 Task: Clear the cookies and other site data from last 4 weeks.
Action: Mouse moved to (1230, 38)
Screenshot: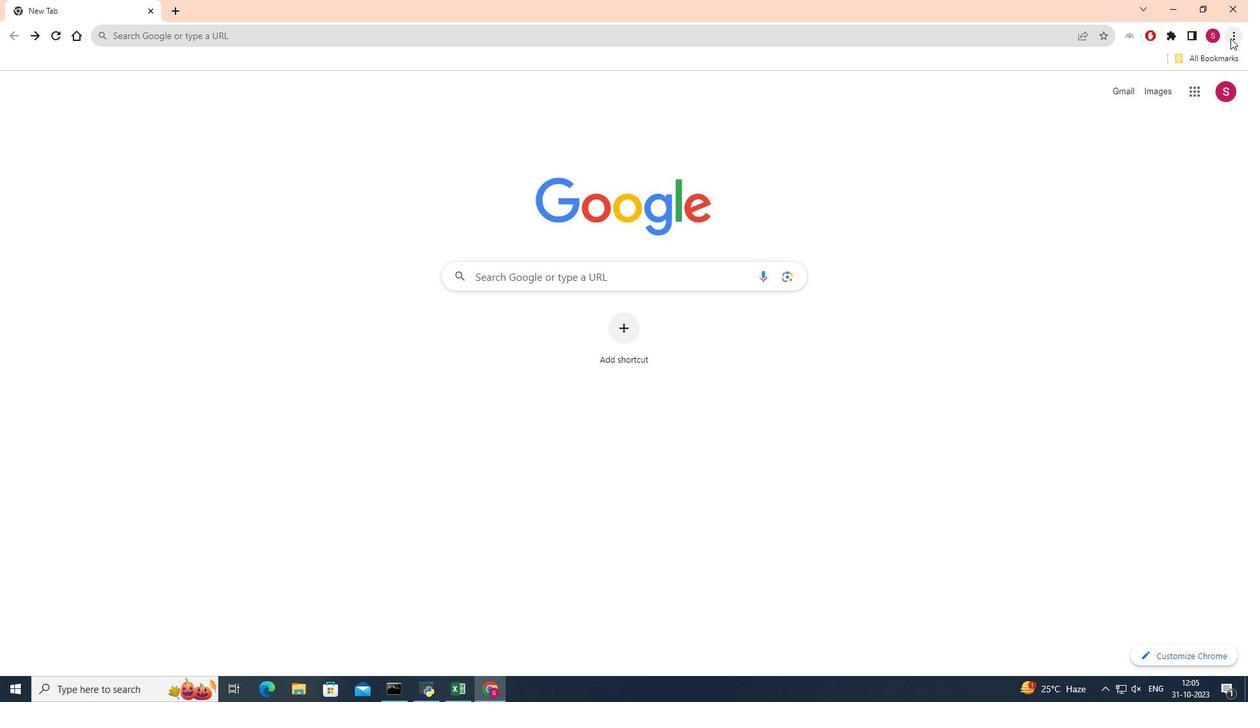 
Action: Mouse pressed left at (1230, 38)
Screenshot: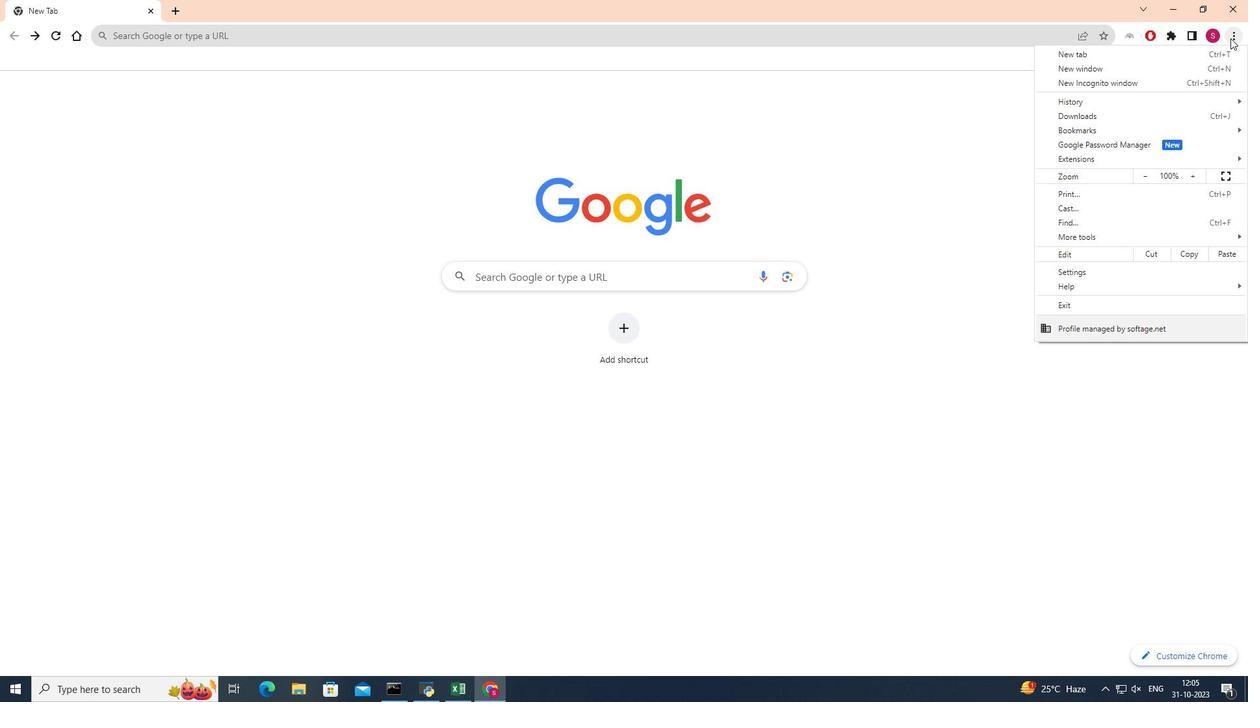 
Action: Mouse moved to (1056, 96)
Screenshot: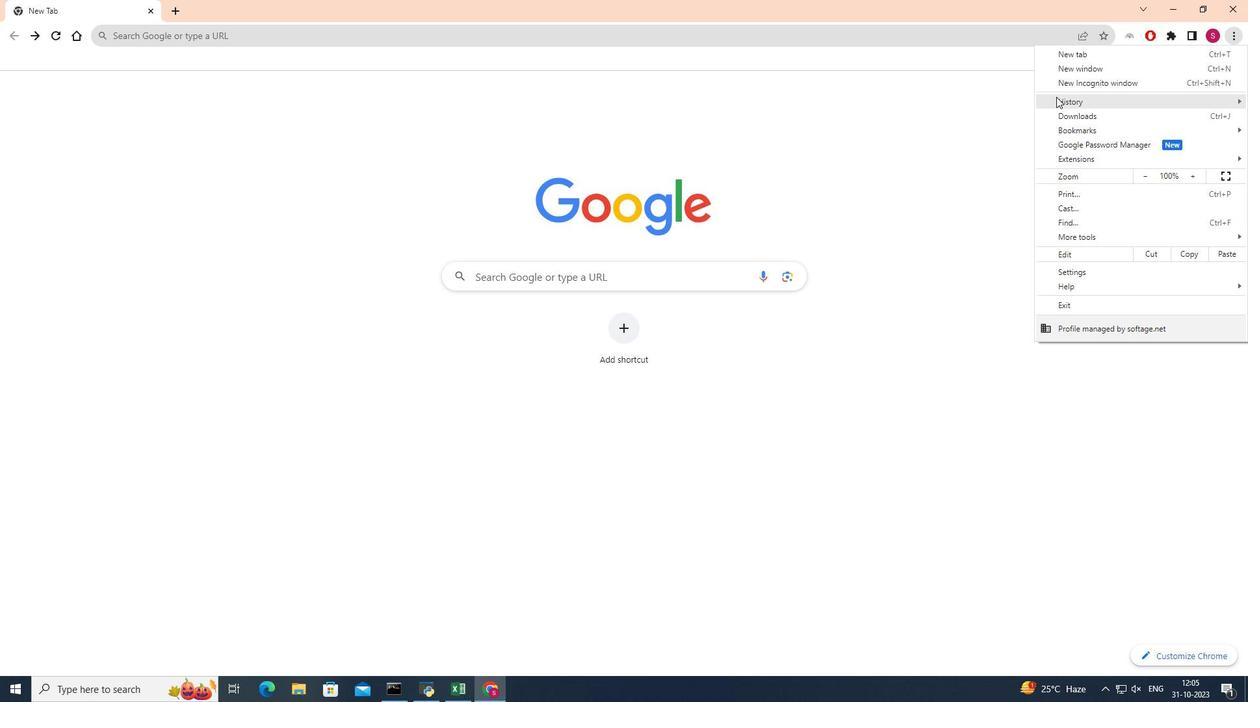
Action: Mouse pressed left at (1056, 96)
Screenshot: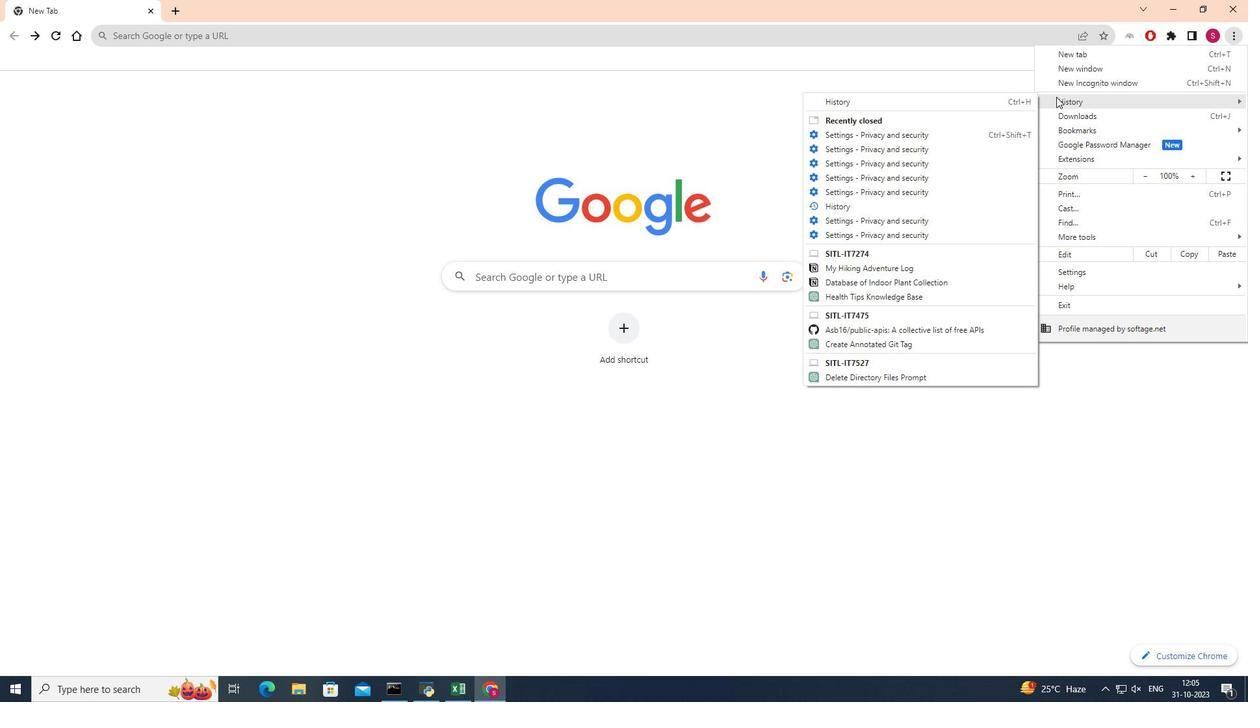 
Action: Mouse pressed left at (1056, 96)
Screenshot: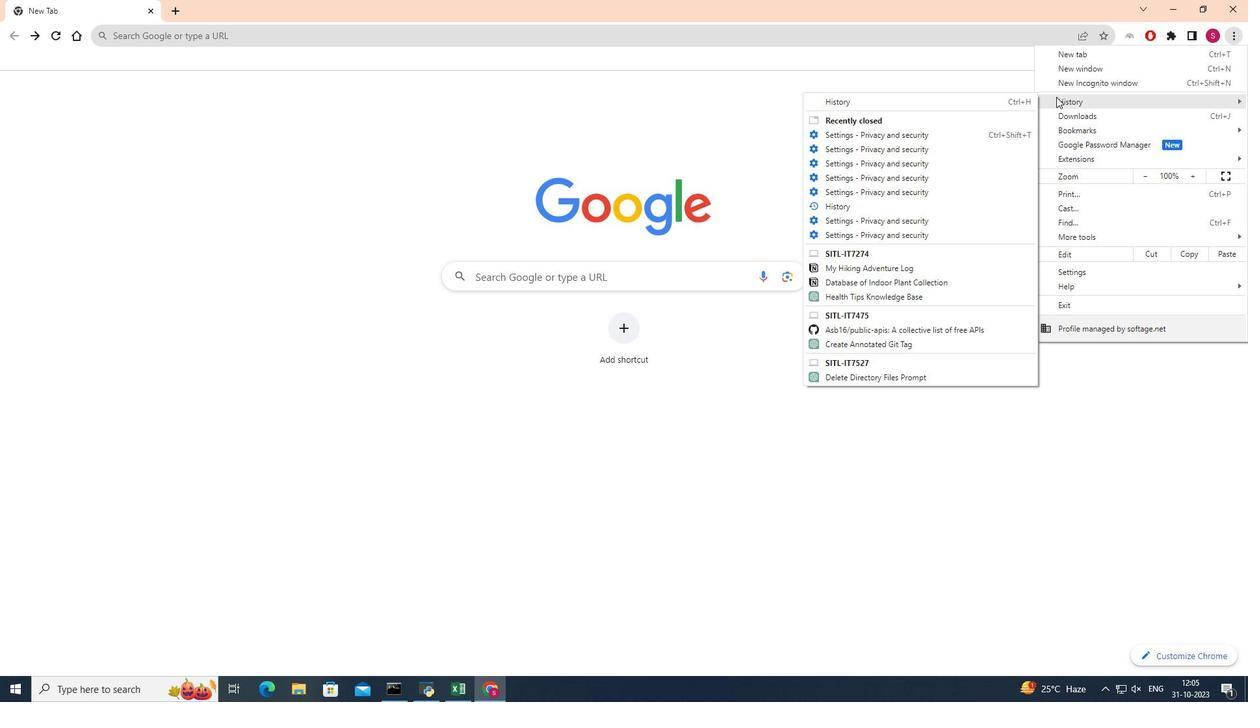 
Action: Mouse moved to (947, 101)
Screenshot: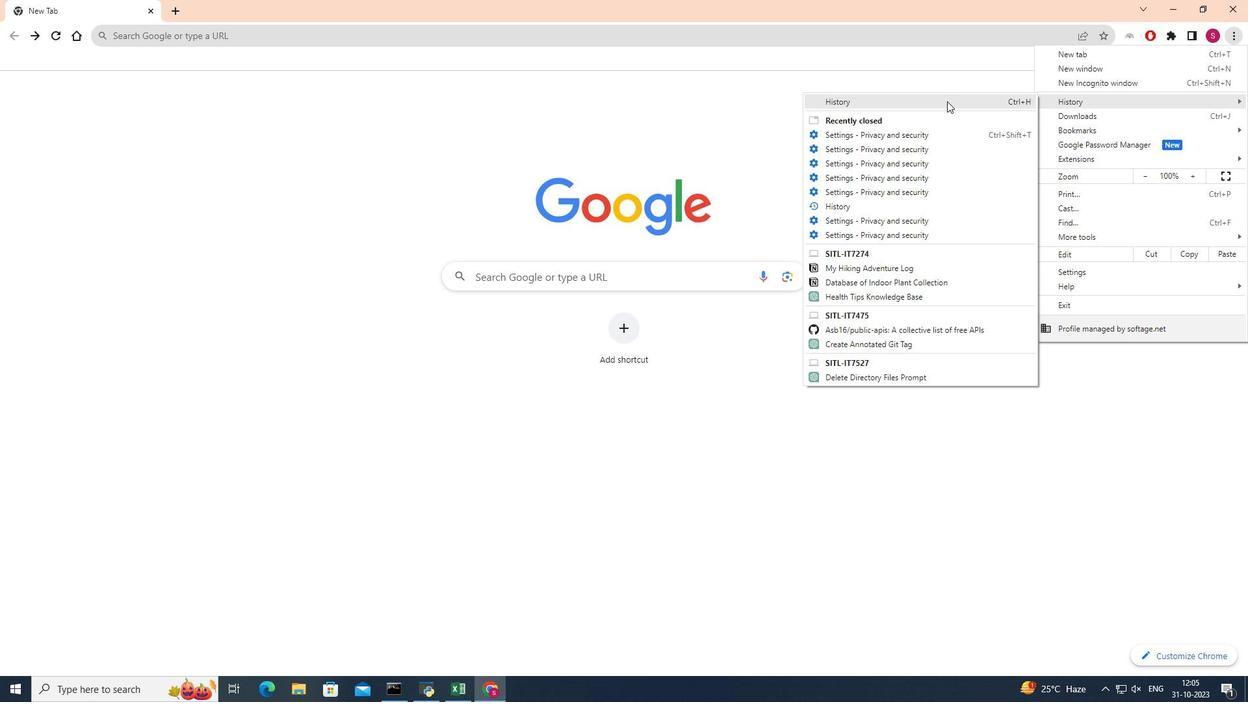 
Action: Mouse pressed left at (947, 101)
Screenshot: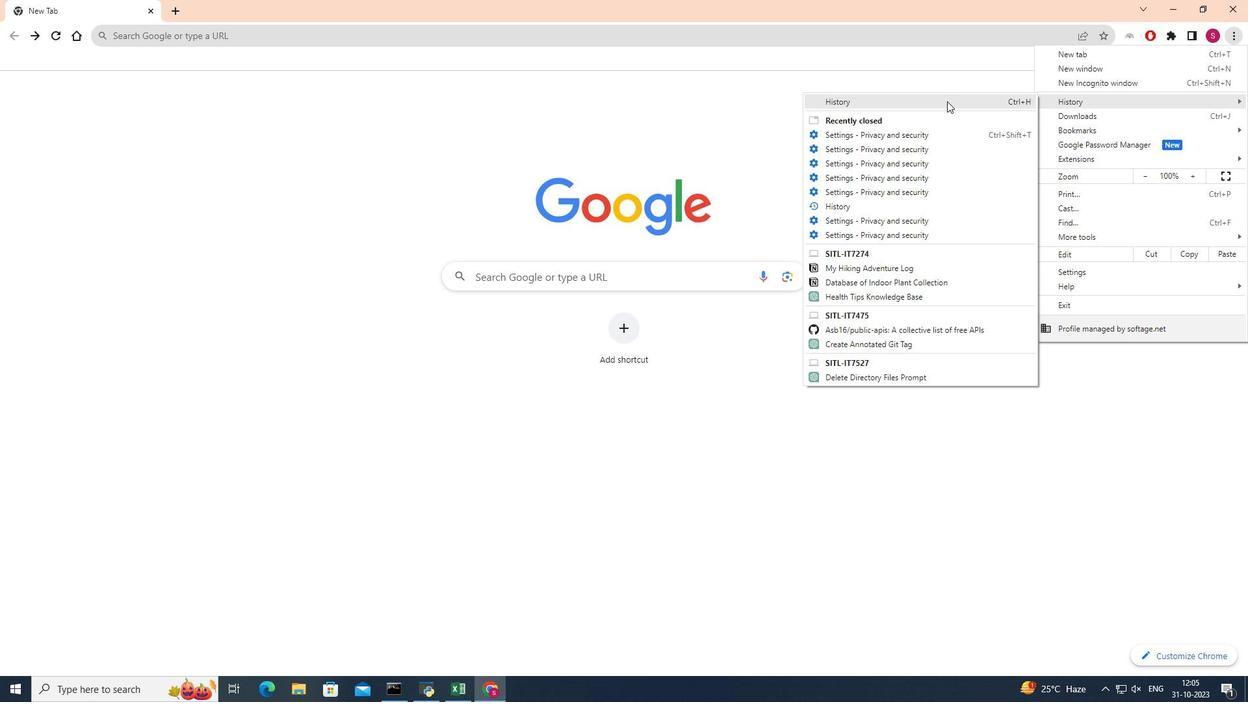 
Action: Mouse moved to (43, 151)
Screenshot: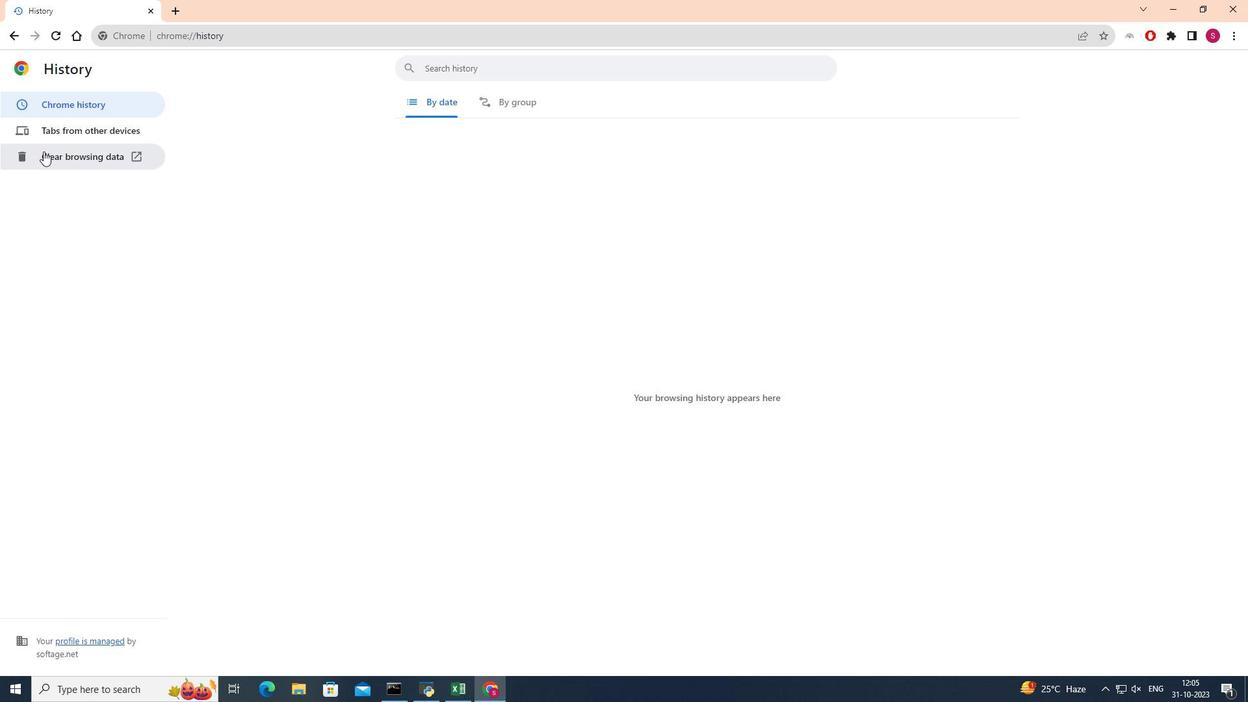 
Action: Mouse pressed left at (43, 151)
Screenshot: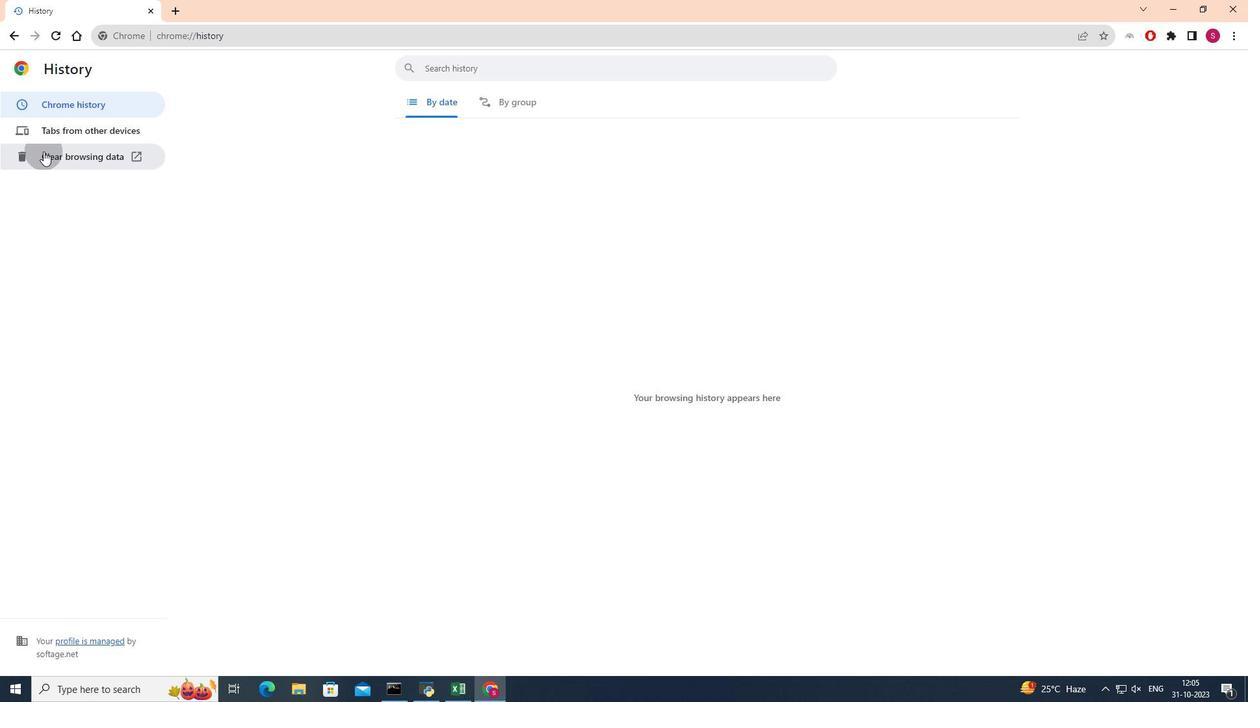 
Action: Mouse moved to (635, 235)
Screenshot: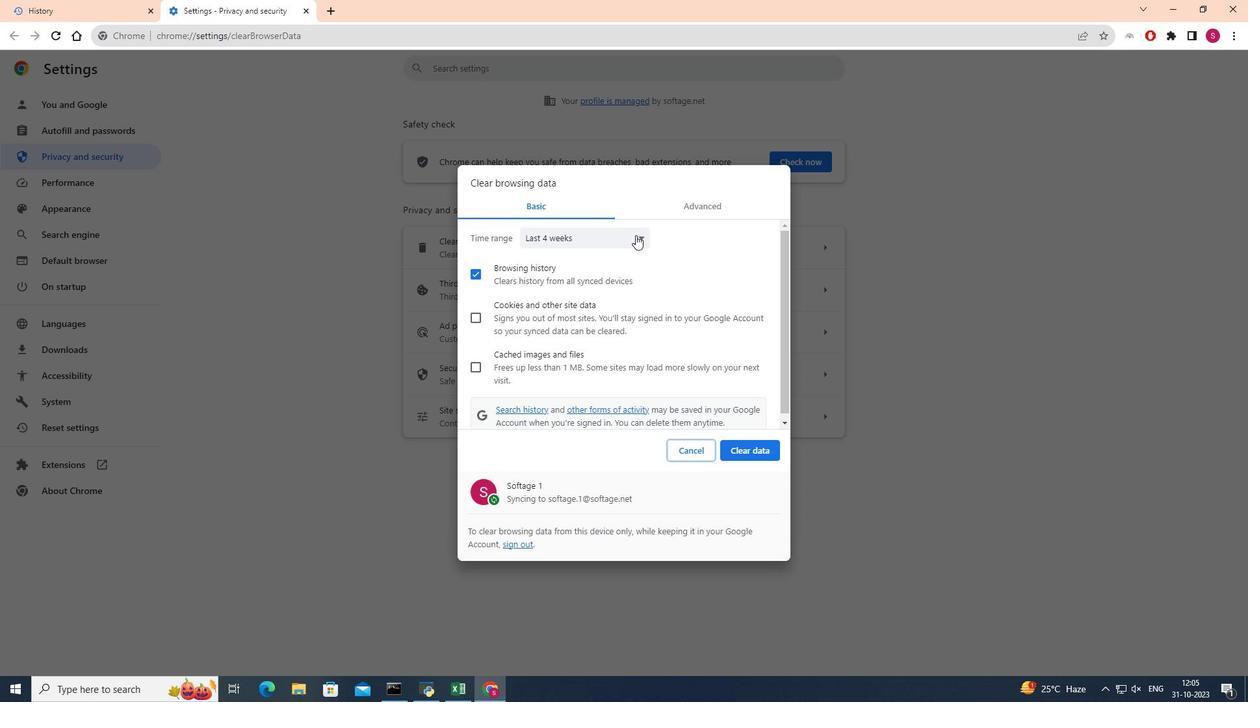 
Action: Mouse pressed left at (635, 235)
Screenshot: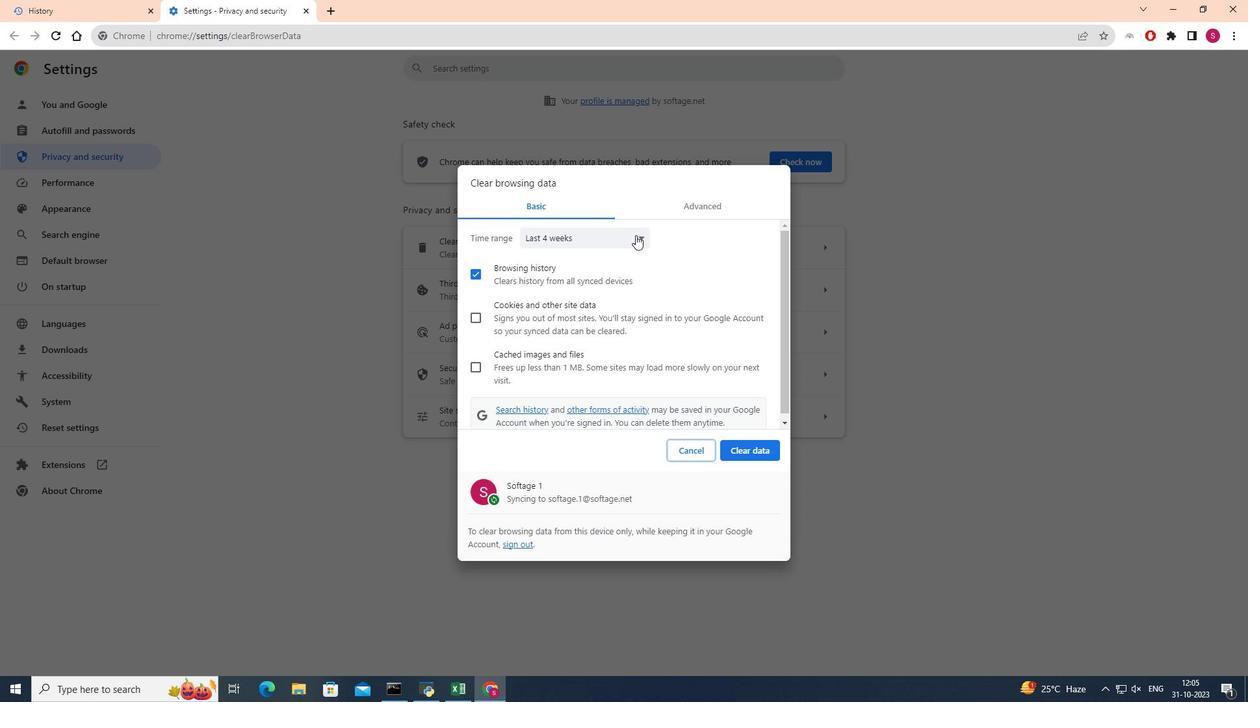 
Action: Mouse moved to (564, 288)
Screenshot: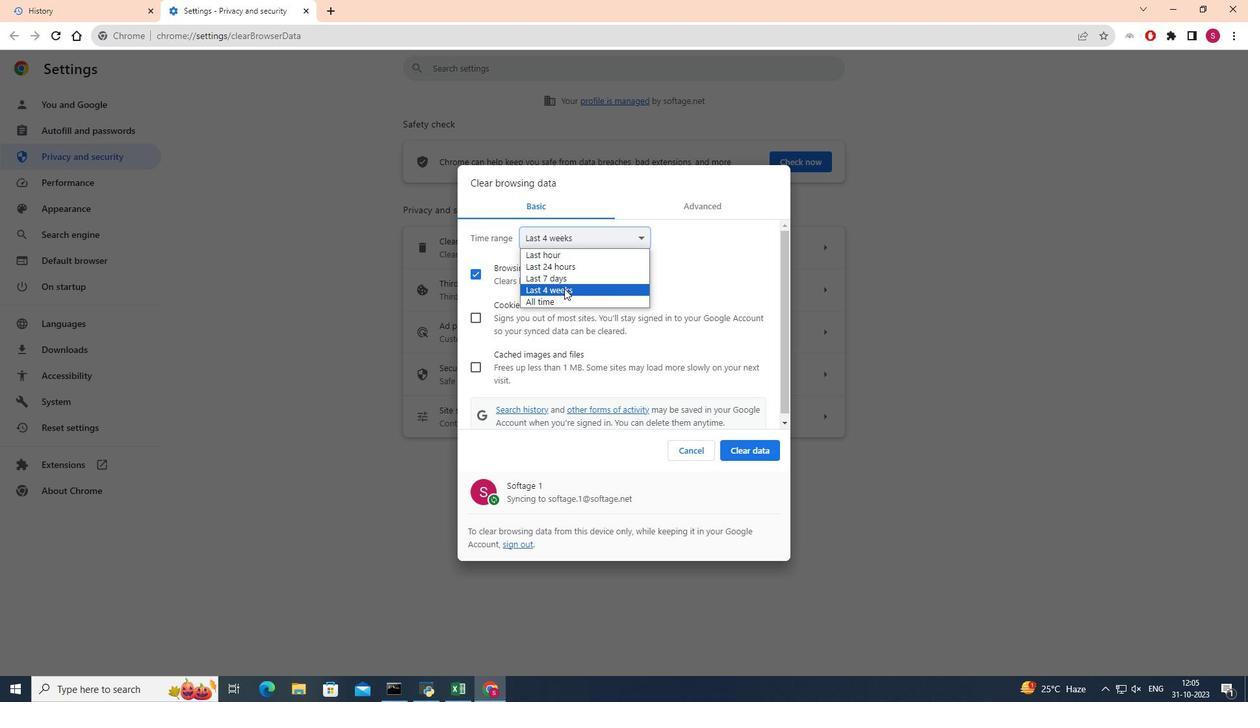 
Action: Mouse pressed left at (564, 288)
Screenshot: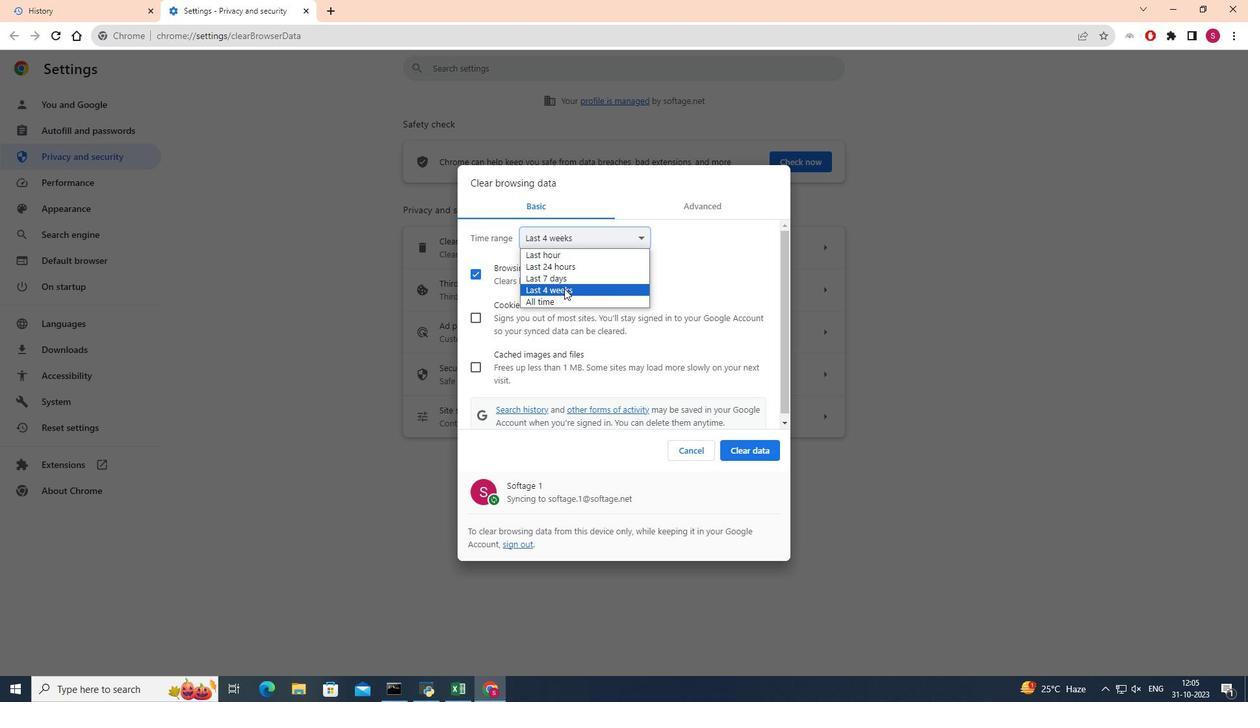 
Action: Mouse moved to (481, 271)
Screenshot: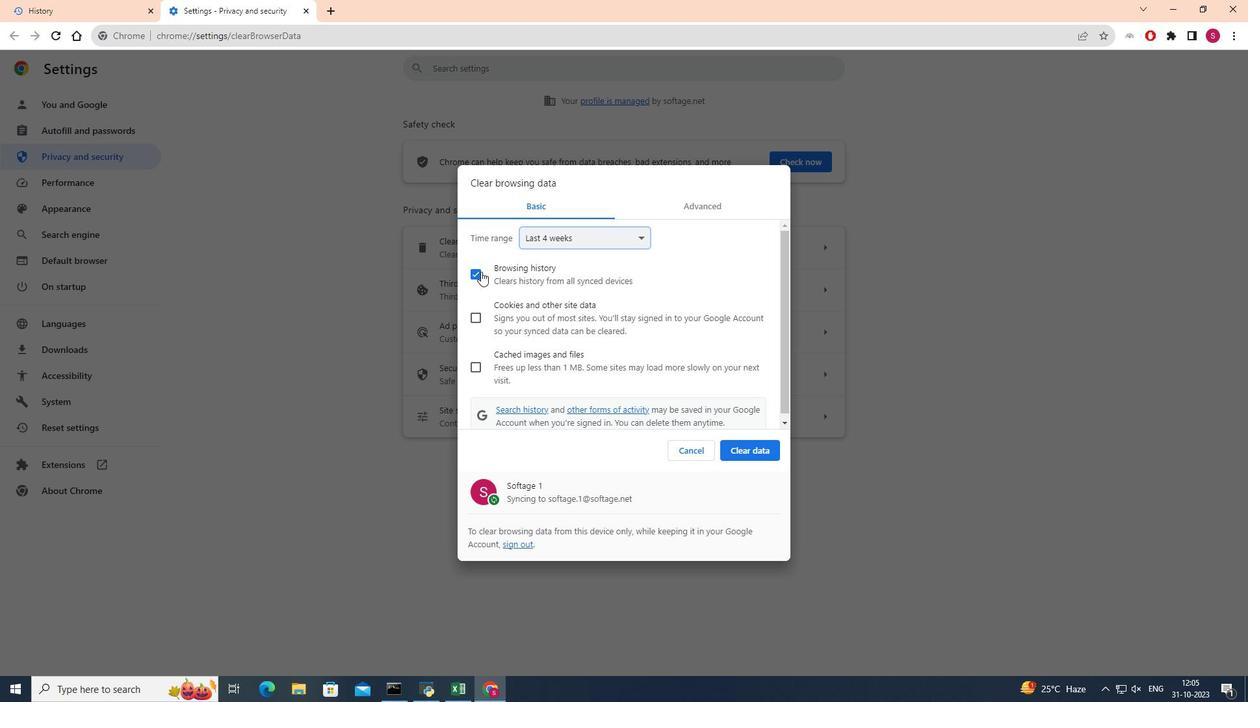 
Action: Mouse pressed left at (481, 271)
Screenshot: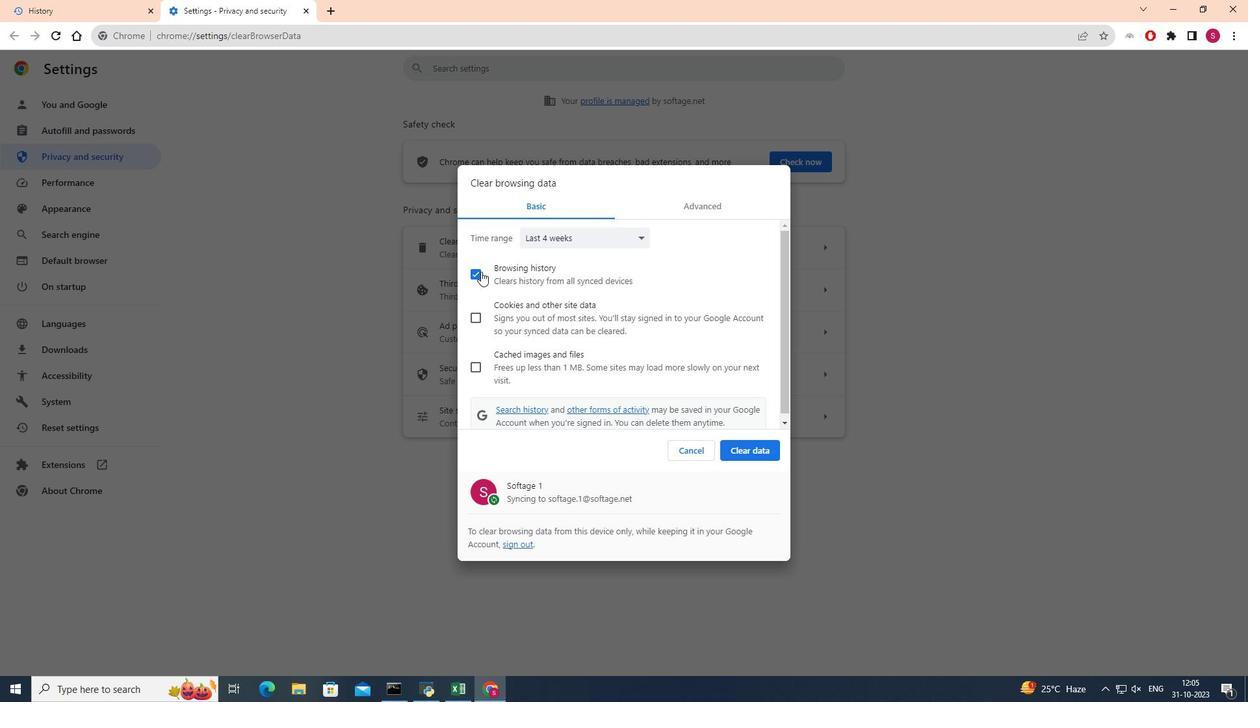 
Action: Mouse moved to (479, 318)
Screenshot: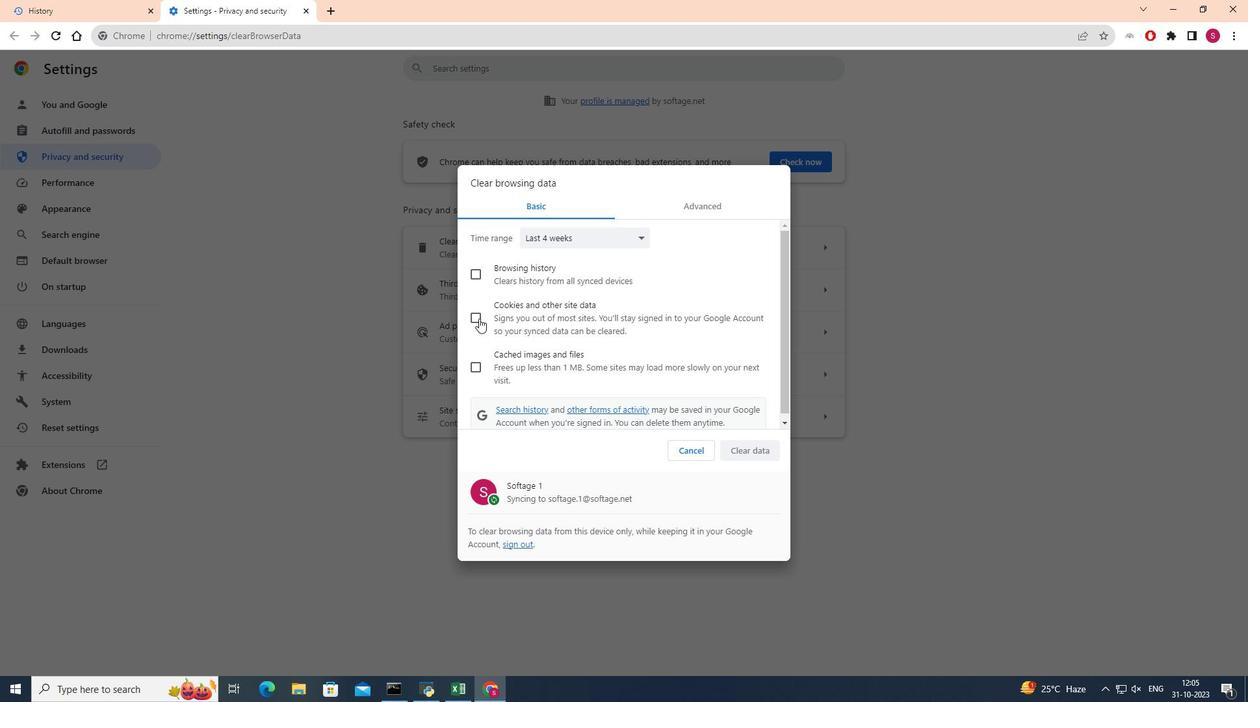 
Action: Mouse pressed left at (479, 318)
Screenshot: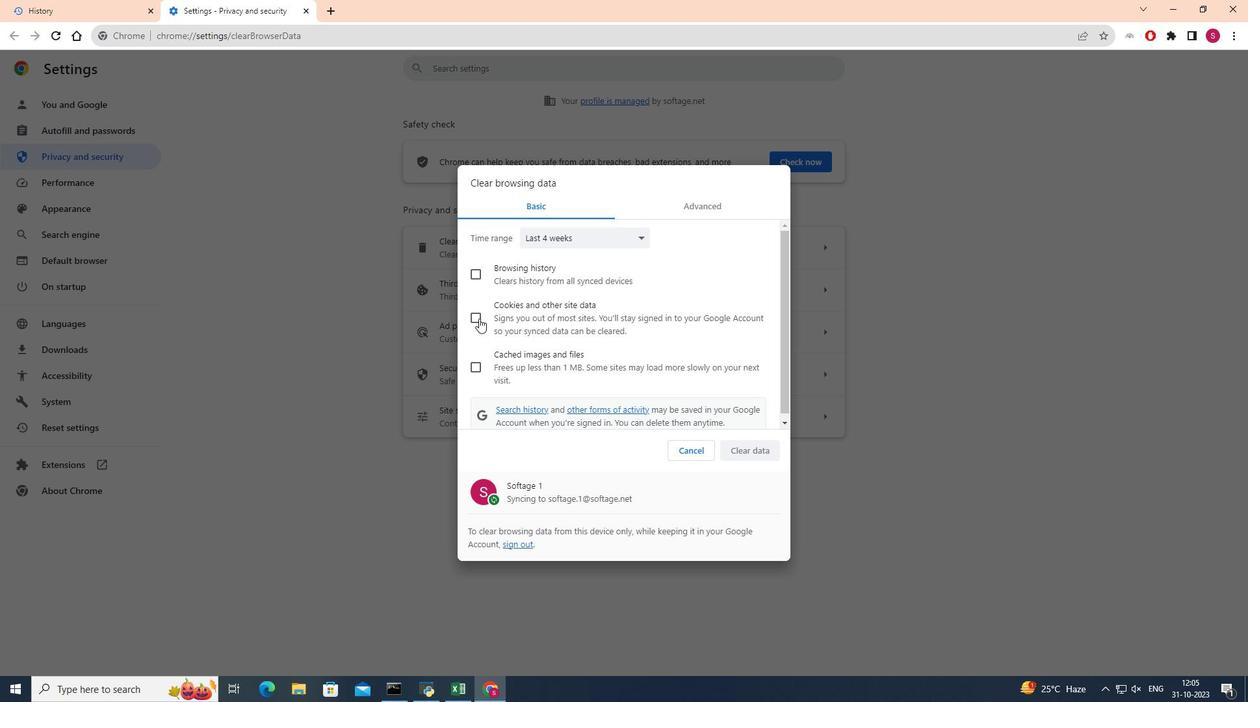 
Action: Mouse moved to (746, 450)
Screenshot: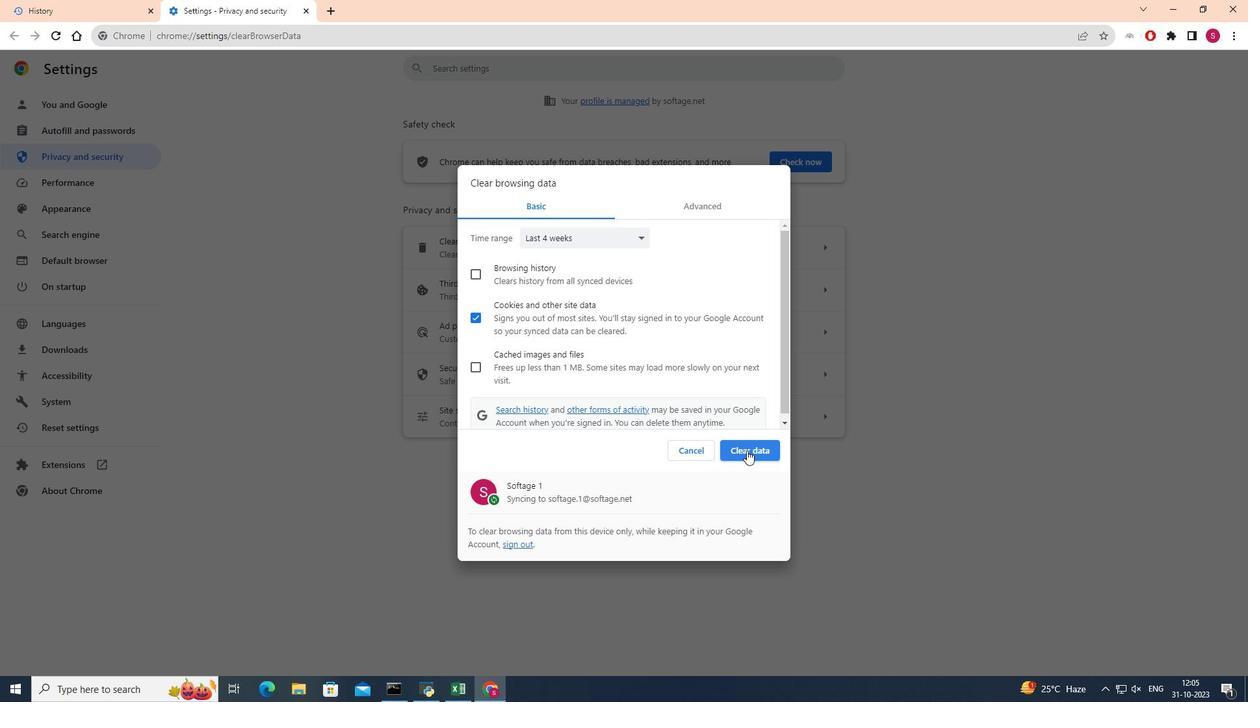 
Action: Mouse pressed left at (746, 450)
Screenshot: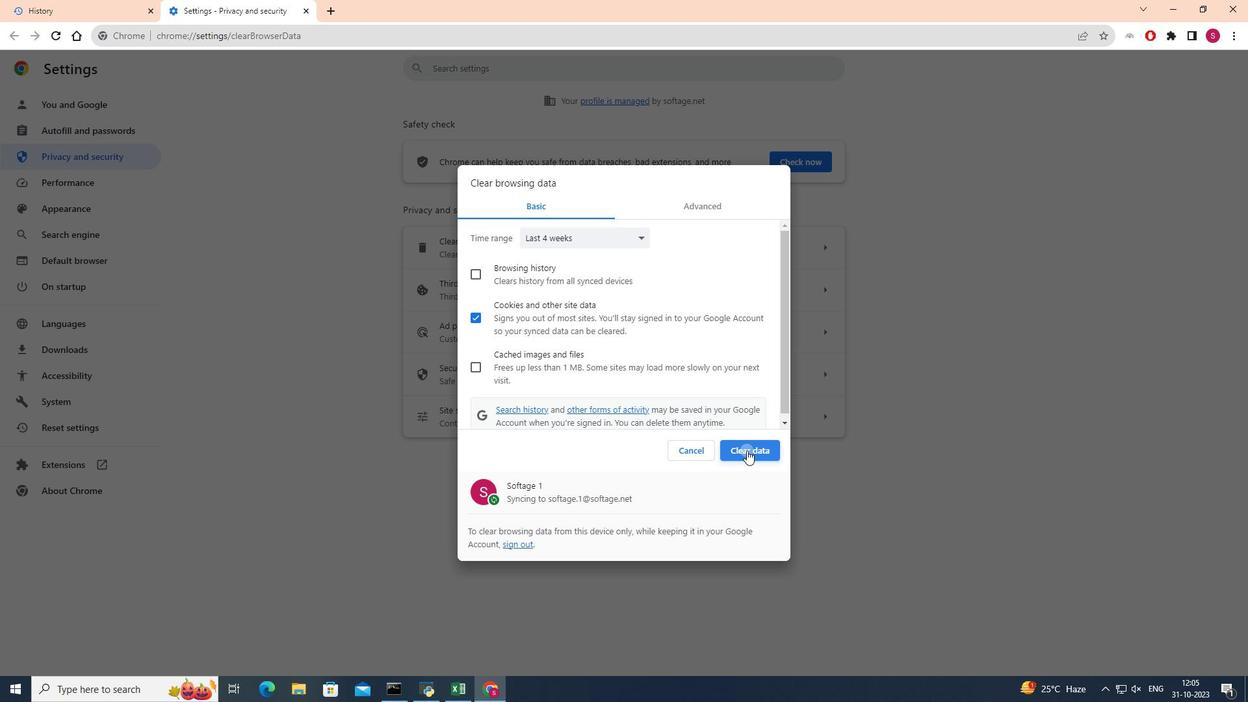 
Action: Mouse moved to (889, 402)
Screenshot: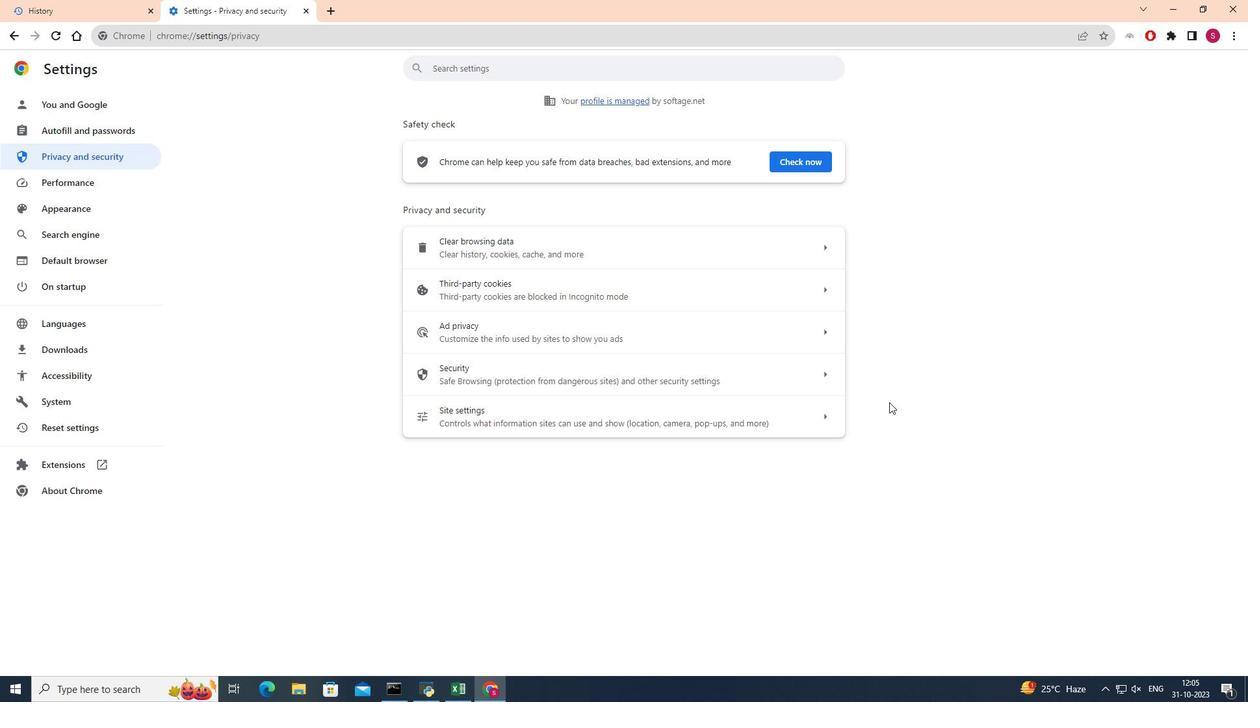 
